 Task: Change curved connector line to lose dashed dotted.
Action: Mouse moved to (436, 246)
Screenshot: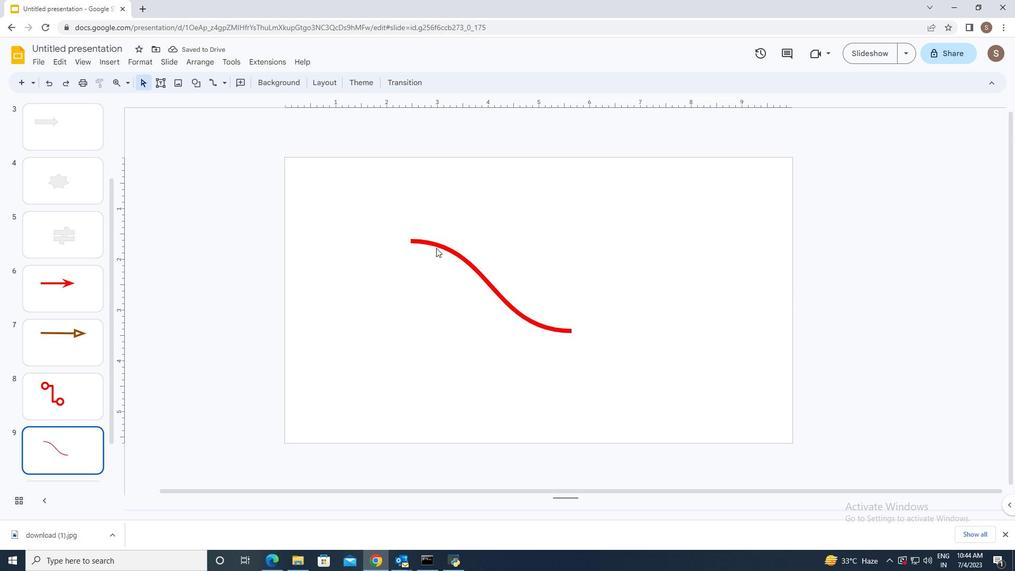 
Action: Mouse pressed left at (436, 246)
Screenshot: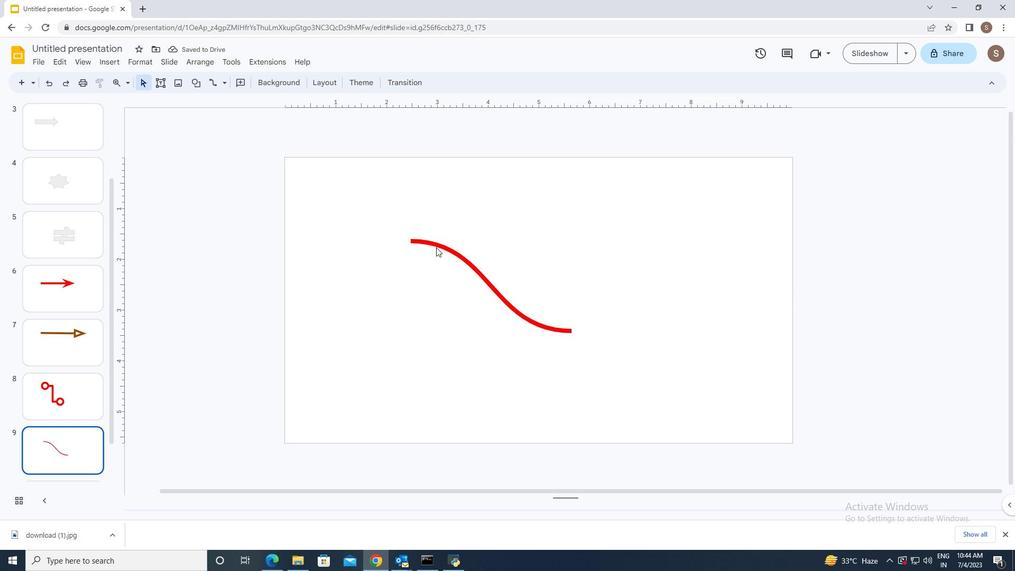 
Action: Mouse moved to (279, 82)
Screenshot: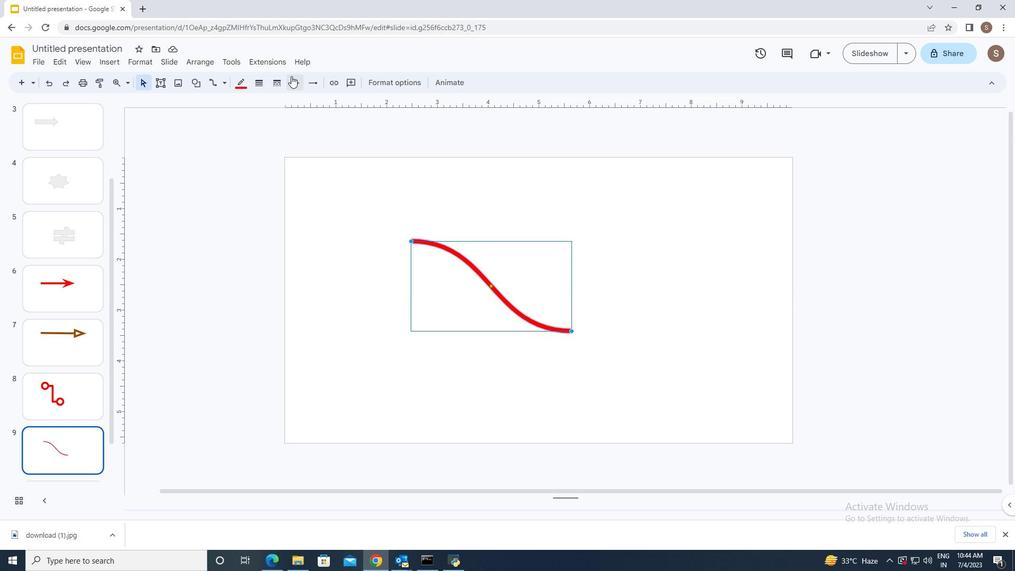 
Action: Mouse pressed left at (279, 82)
Screenshot: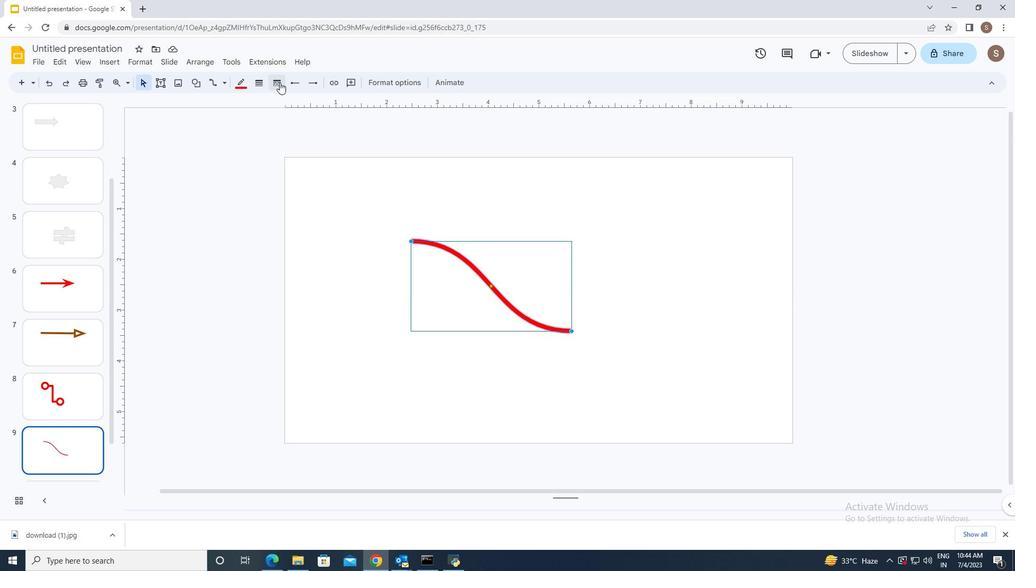 
Action: Mouse moved to (319, 184)
Screenshot: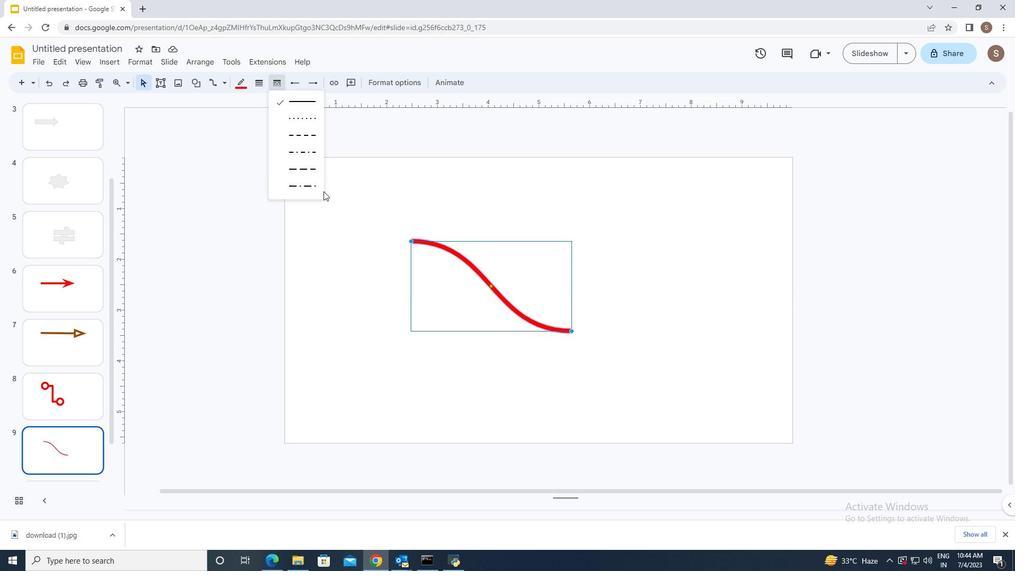 
Action: Mouse pressed left at (319, 184)
Screenshot: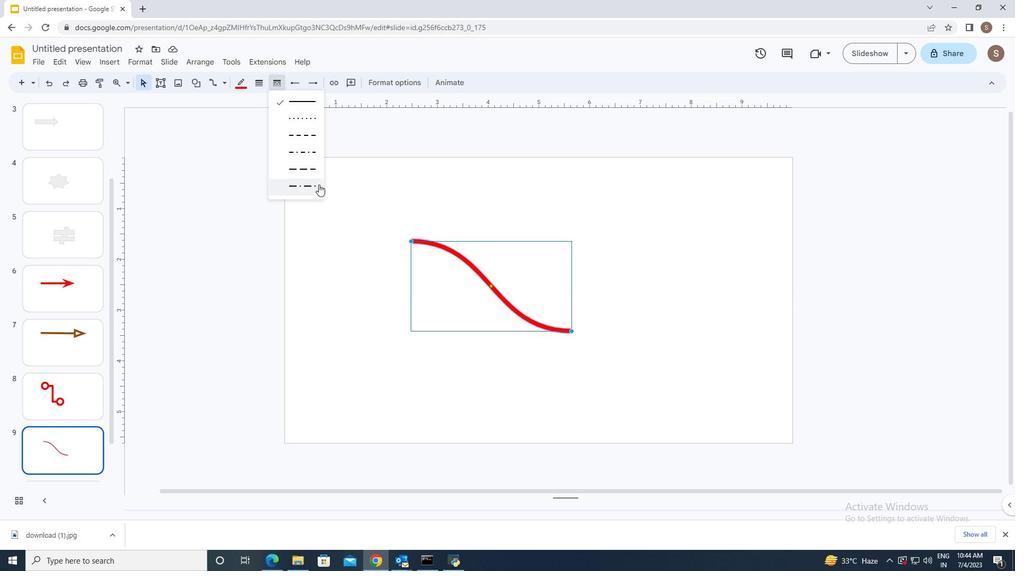 
Action: Mouse moved to (403, 361)
Screenshot: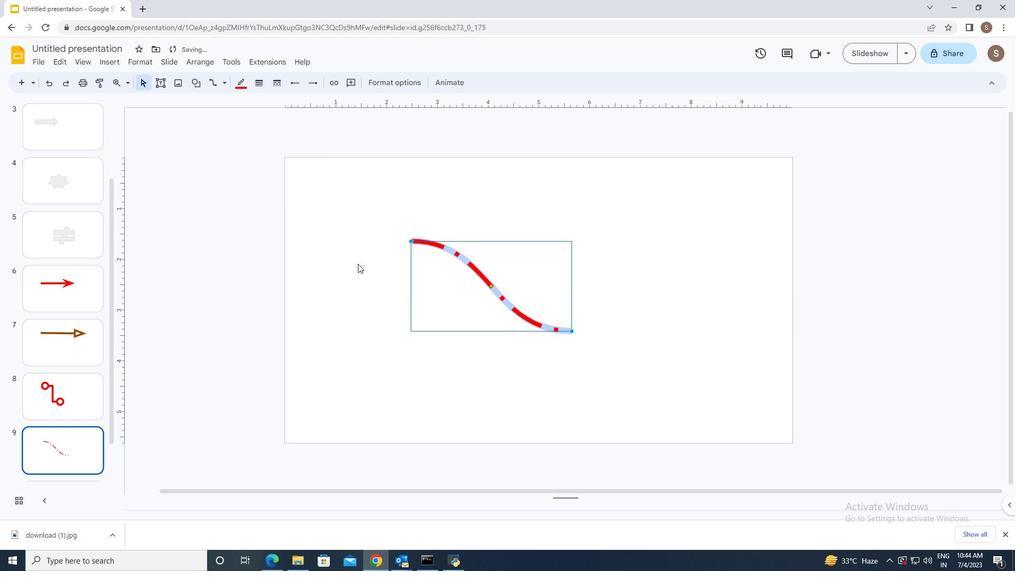 
Action: Mouse pressed left at (403, 361)
Screenshot: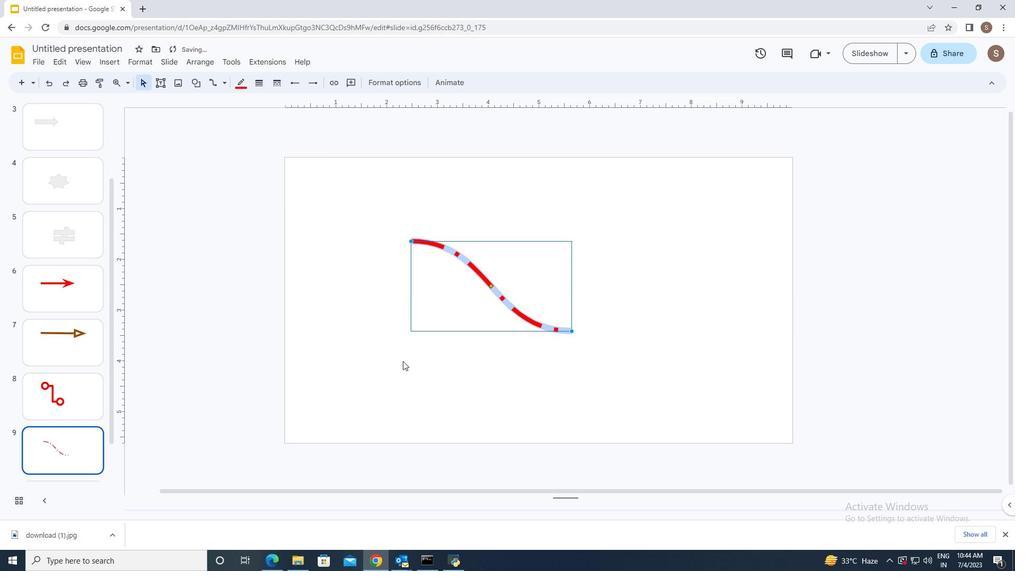 
